 Task: Assign in the project Brighten the issue 'Integrate website with social media platforms' to the sprint 'Internationalization Sprint'. Assign in the project Brighten the issue 'Develop a content management system (CMS) for a website' to the sprint 'Internationalization Sprint'. Assign in the project Brighten the issue 'Create an e-learning platform for online education' to the sprint 'Internationalization Sprint'. Assign in the project Brighten the issue 'Implement a new point of sale (POS) system for a retail store' to the sprint 'Internationalization Sprint'
Action: Mouse moved to (181, 52)
Screenshot: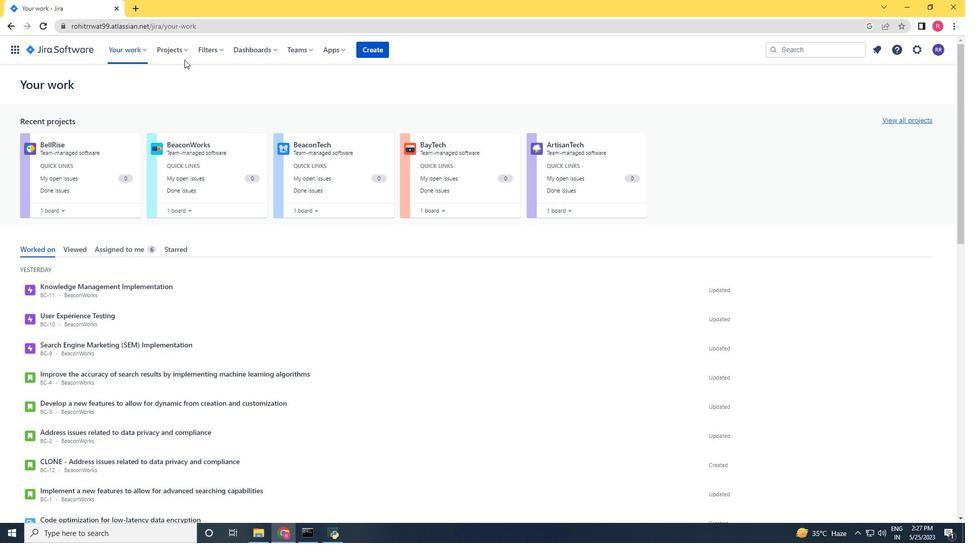 
Action: Mouse pressed left at (181, 52)
Screenshot: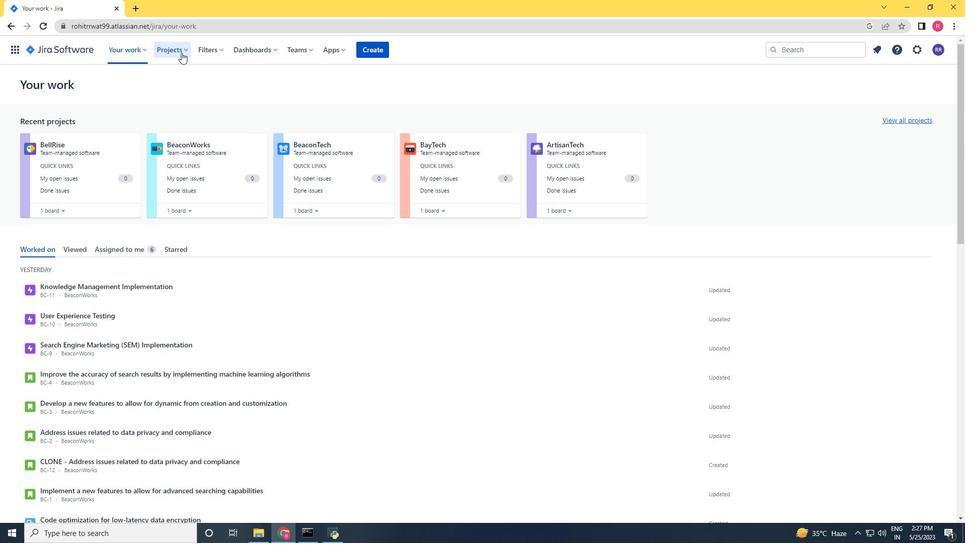 
Action: Mouse moved to (186, 96)
Screenshot: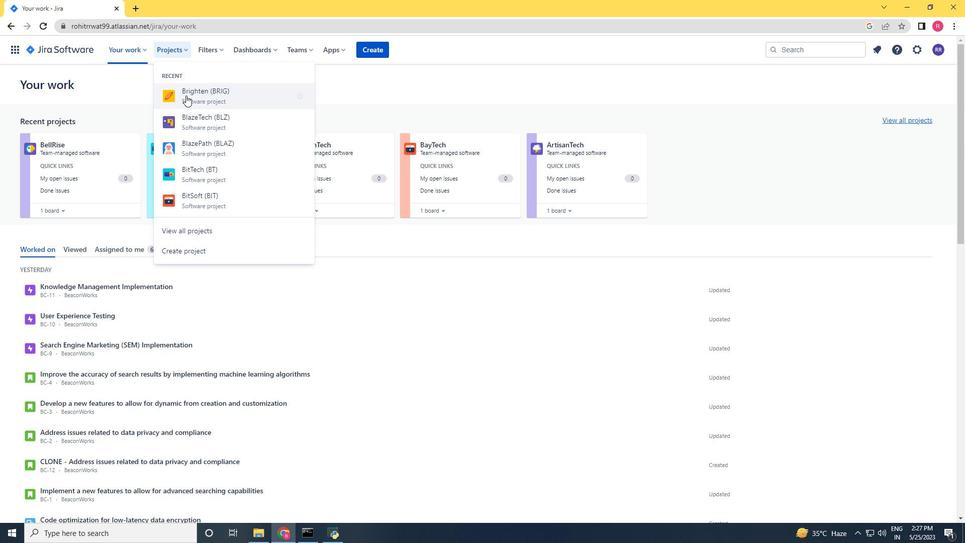 
Action: Mouse pressed left at (186, 96)
Screenshot: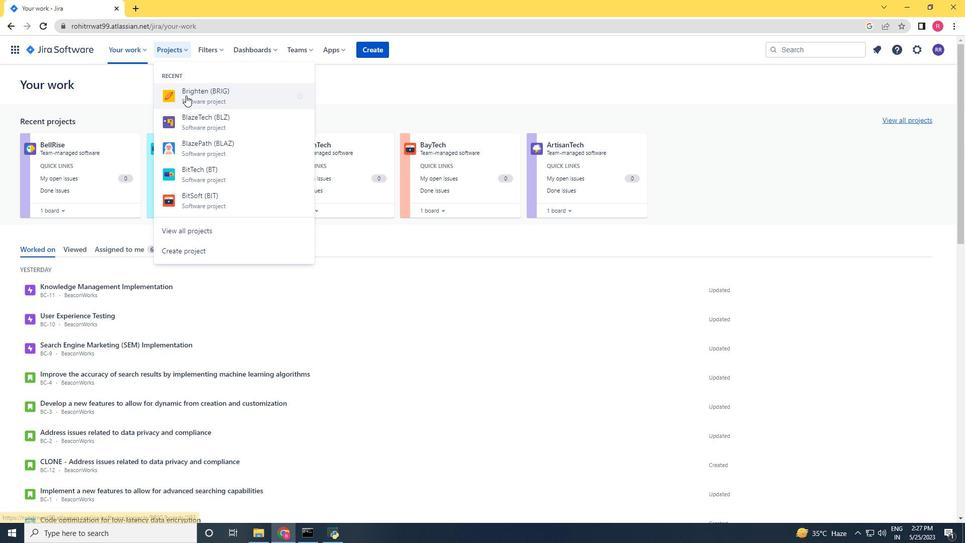 
Action: Mouse moved to (66, 145)
Screenshot: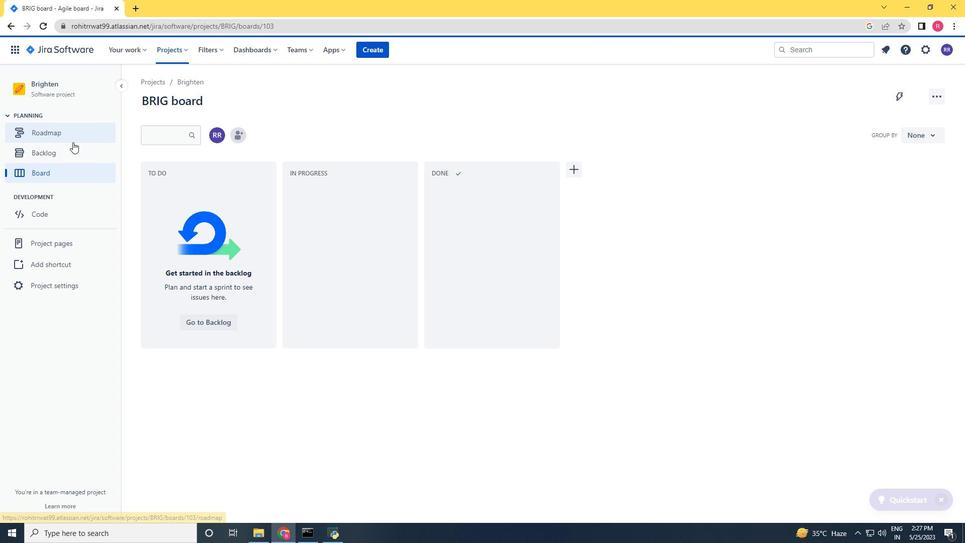 
Action: Mouse pressed left at (66, 145)
Screenshot: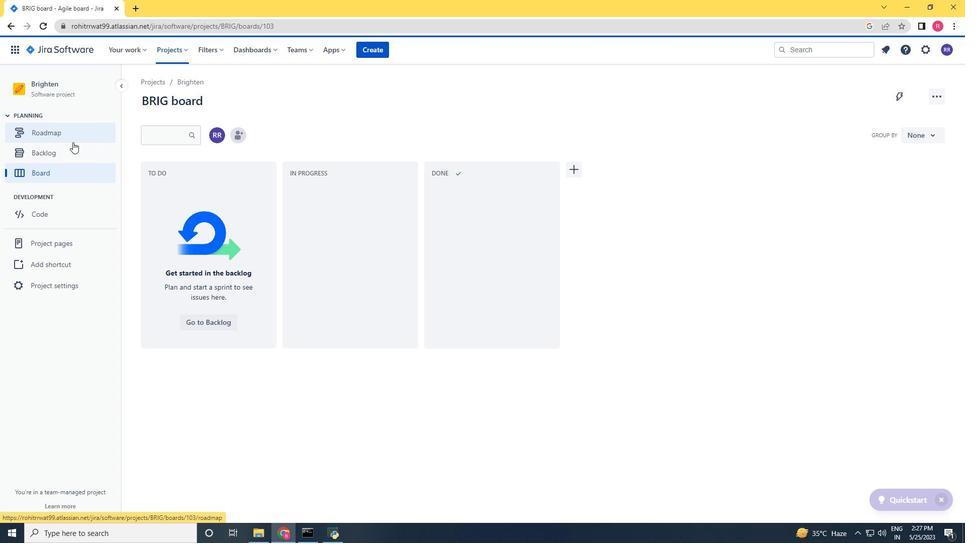 
Action: Mouse moved to (921, 270)
Screenshot: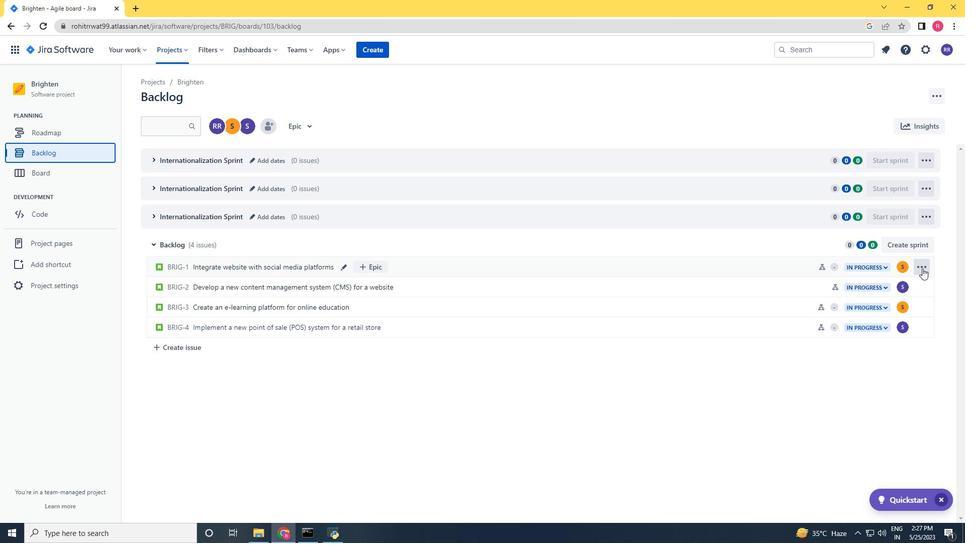 
Action: Mouse pressed left at (921, 270)
Screenshot: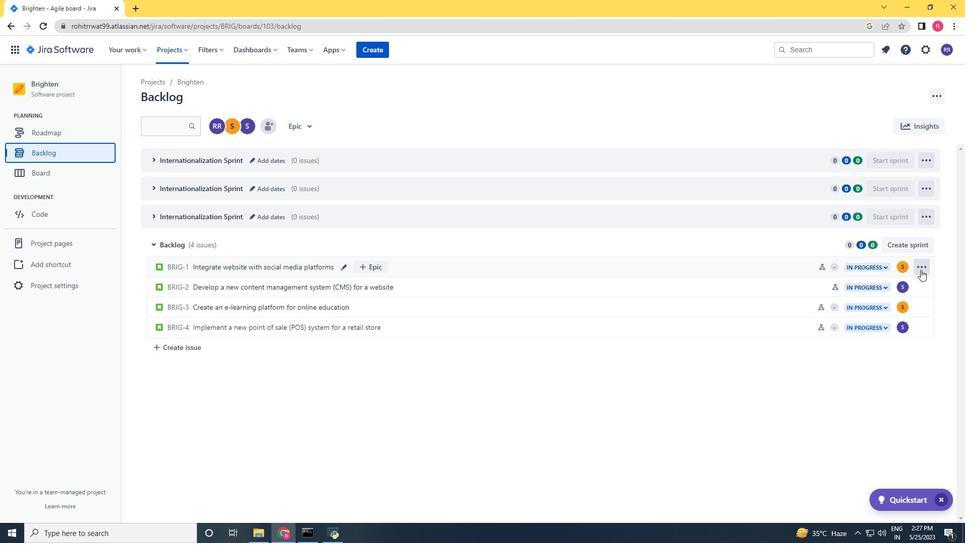 
Action: Mouse moved to (871, 377)
Screenshot: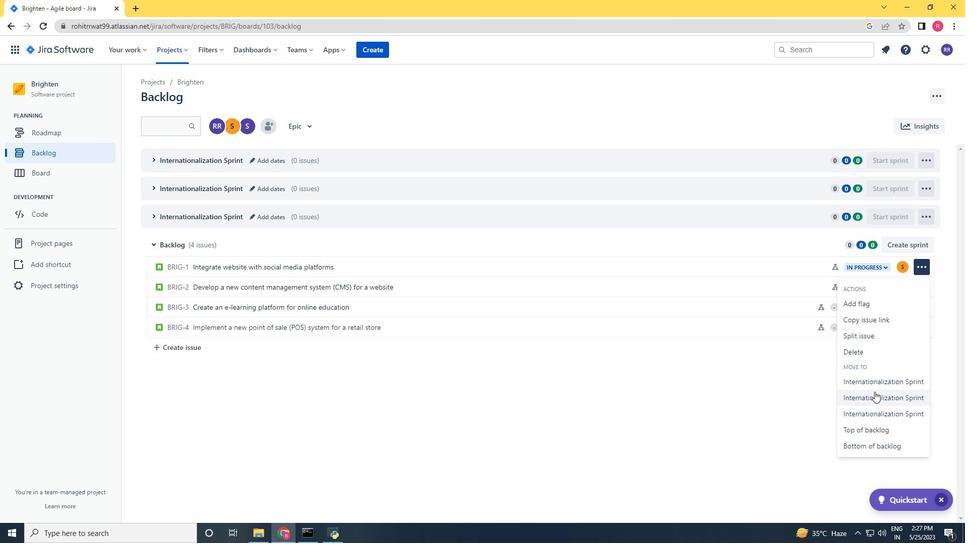 
Action: Mouse pressed left at (871, 377)
Screenshot: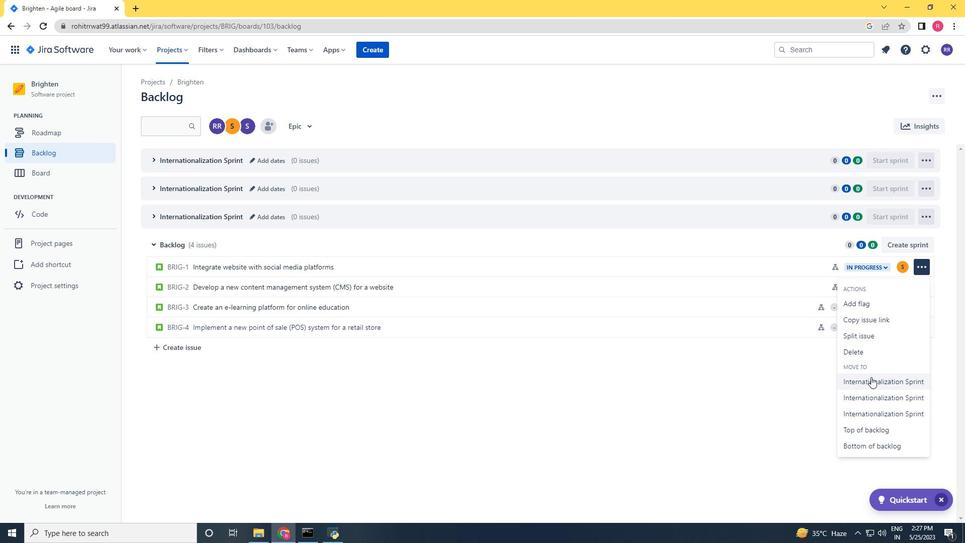 
Action: Mouse moved to (920, 261)
Screenshot: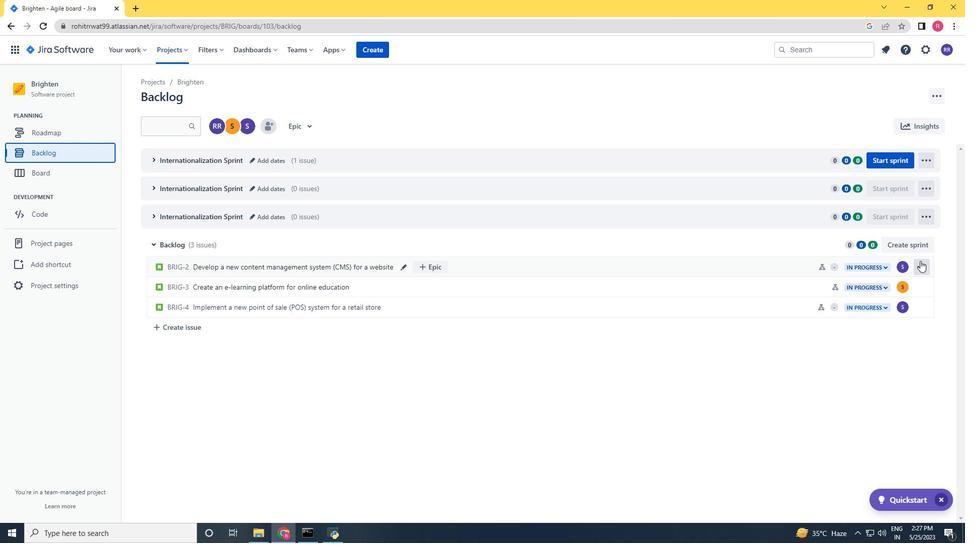 
Action: Mouse pressed left at (920, 261)
Screenshot: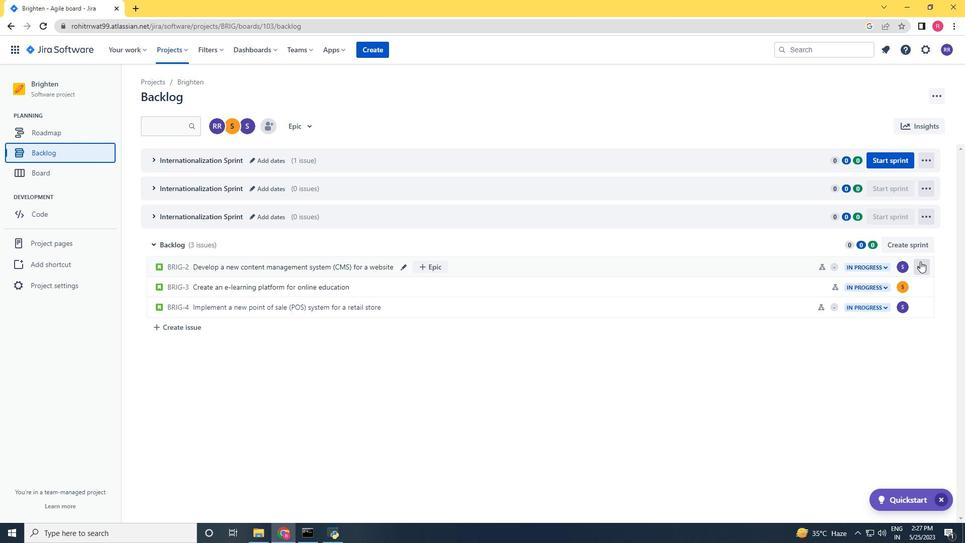 
Action: Mouse moved to (892, 399)
Screenshot: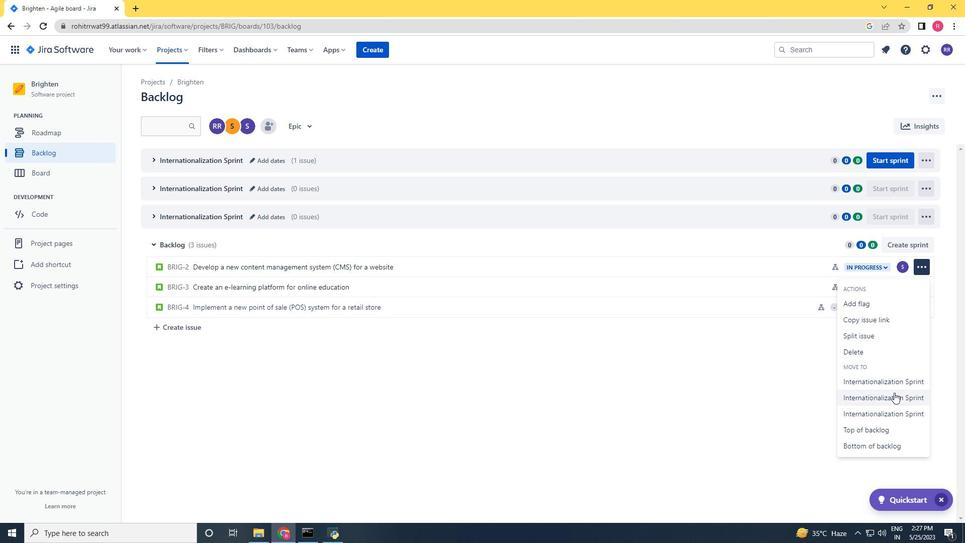 
Action: Mouse pressed left at (892, 399)
Screenshot: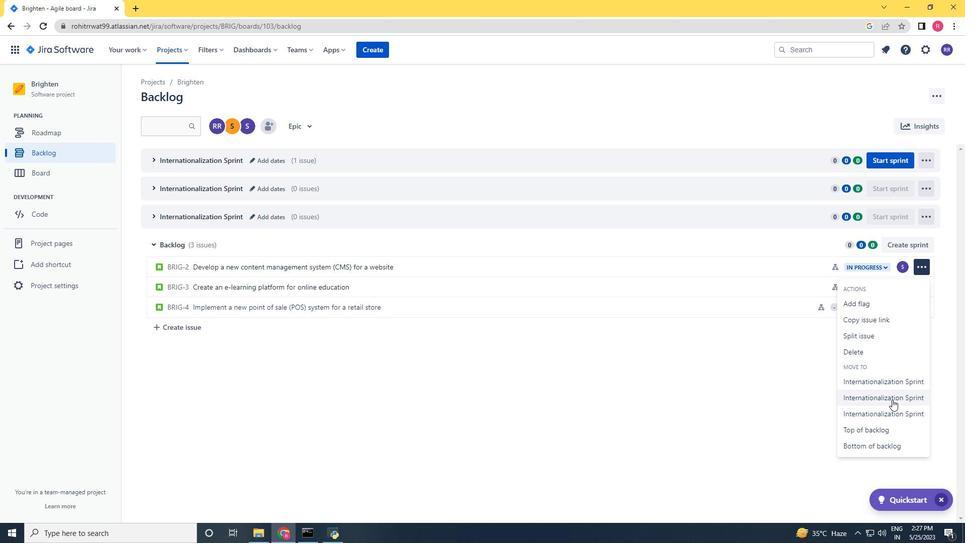 
Action: Mouse moved to (151, 157)
Screenshot: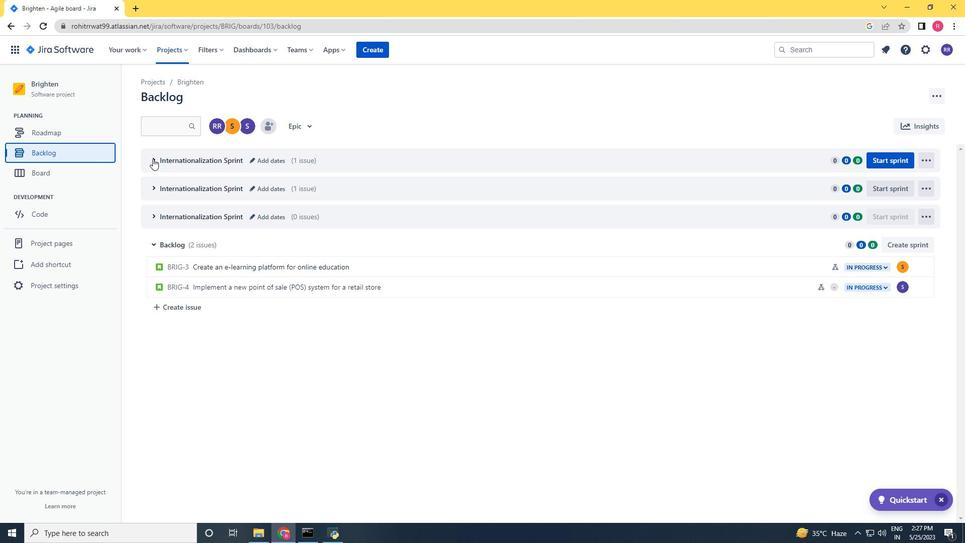 
Action: Mouse pressed left at (151, 157)
Screenshot: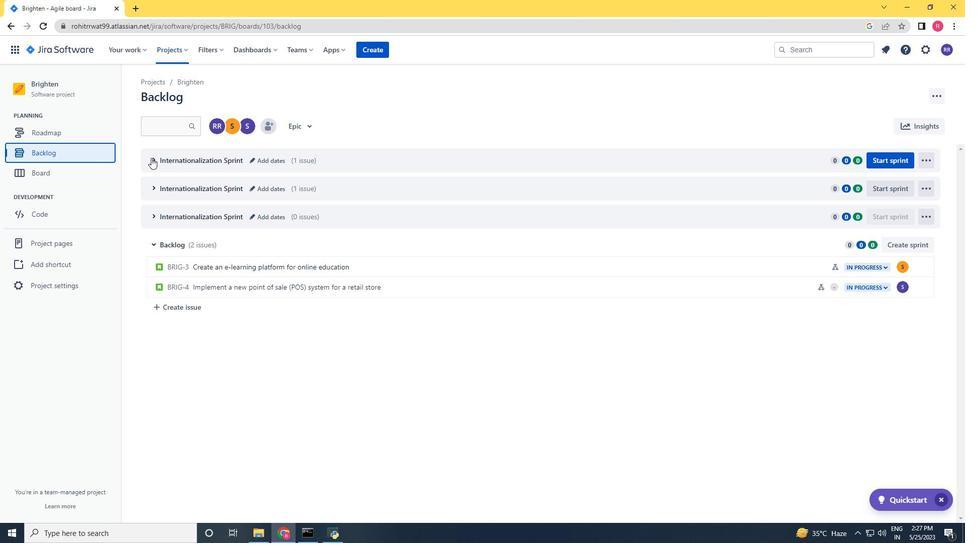 
Action: Mouse moved to (152, 254)
Screenshot: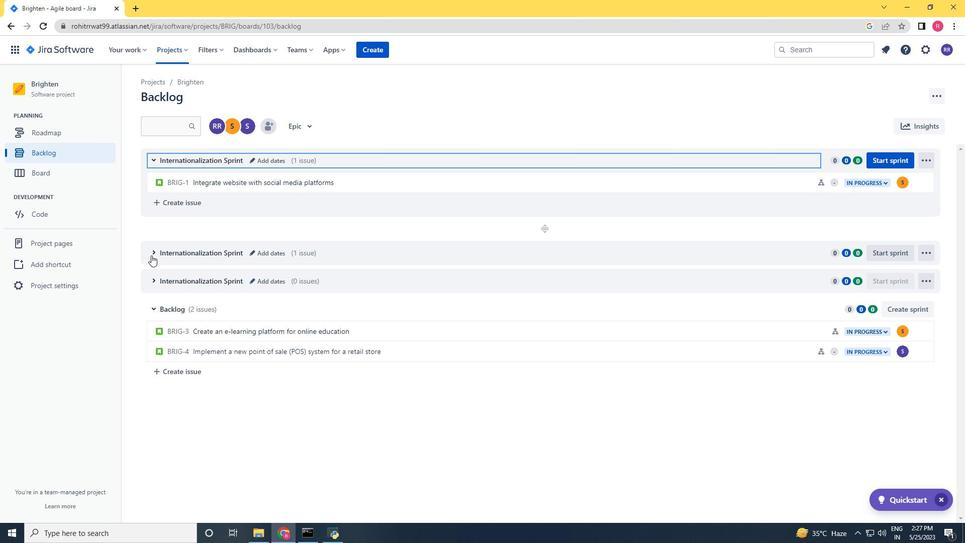 
Action: Mouse pressed left at (152, 254)
Screenshot: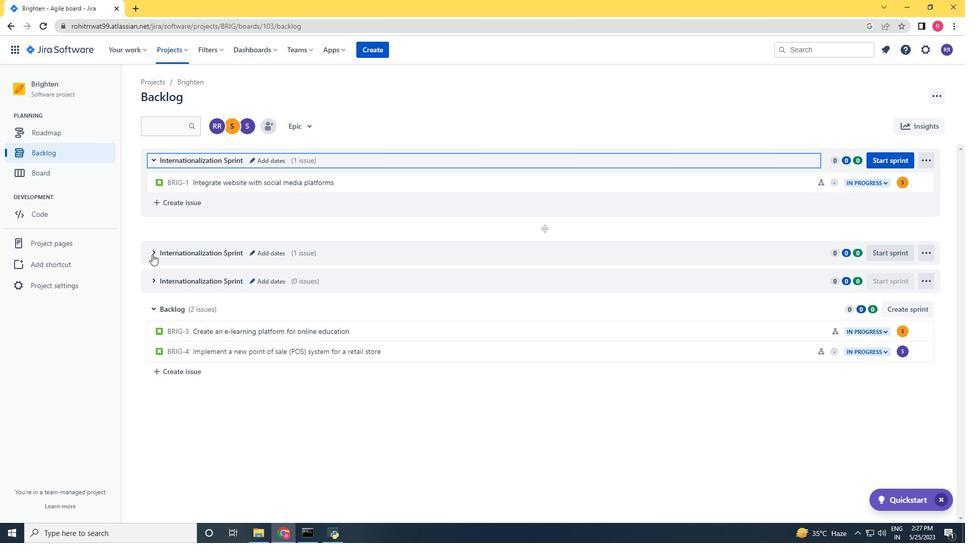 
Action: Mouse moved to (921, 398)
Screenshot: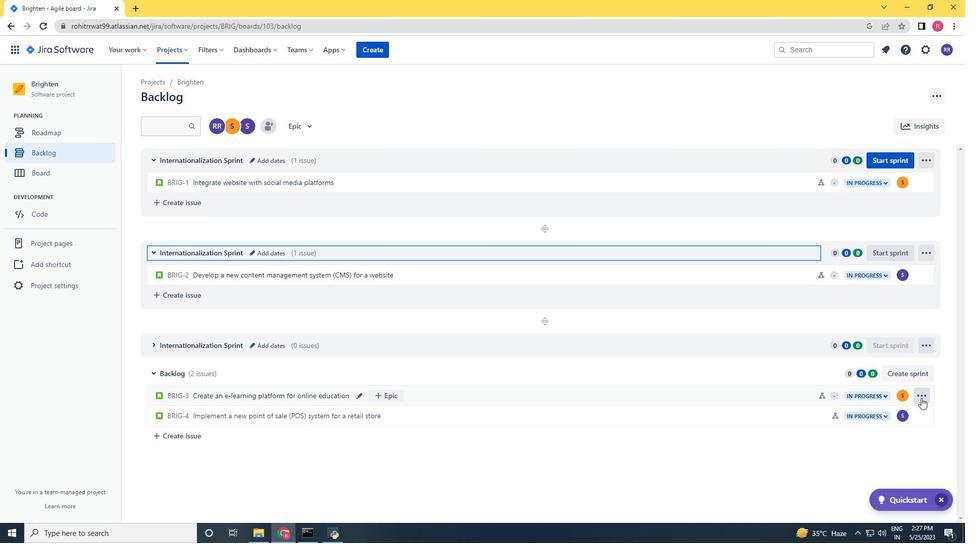 
Action: Mouse pressed left at (921, 398)
Screenshot: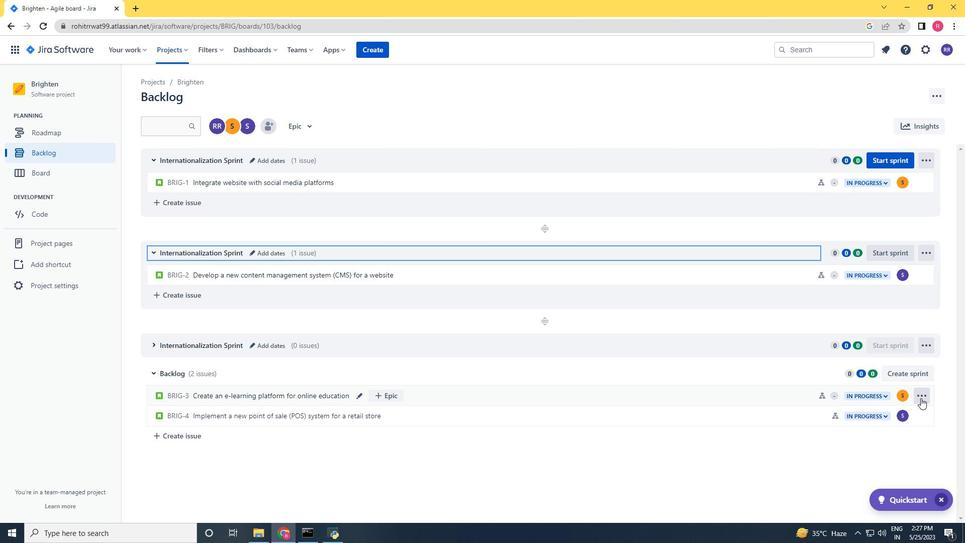 
Action: Mouse moved to (887, 340)
Screenshot: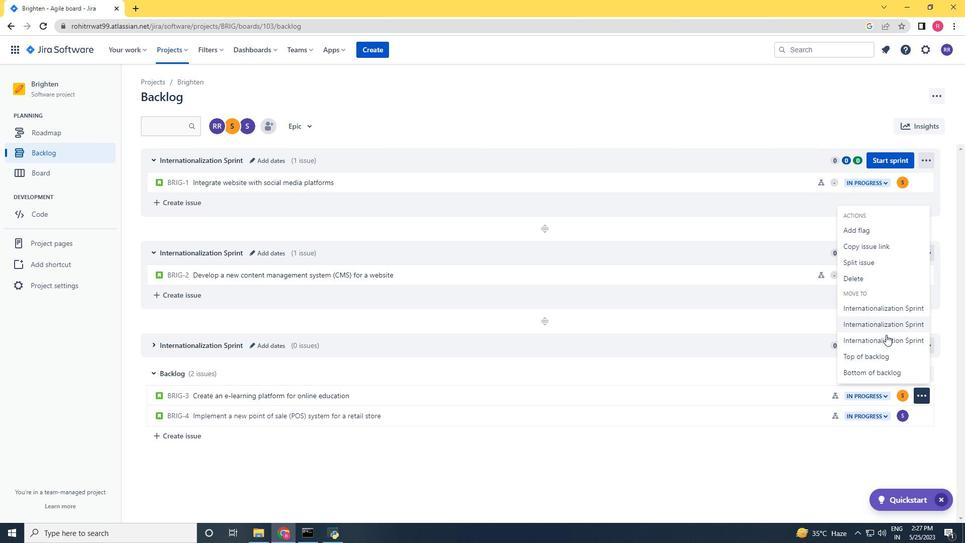 
Action: Mouse pressed left at (887, 340)
Screenshot: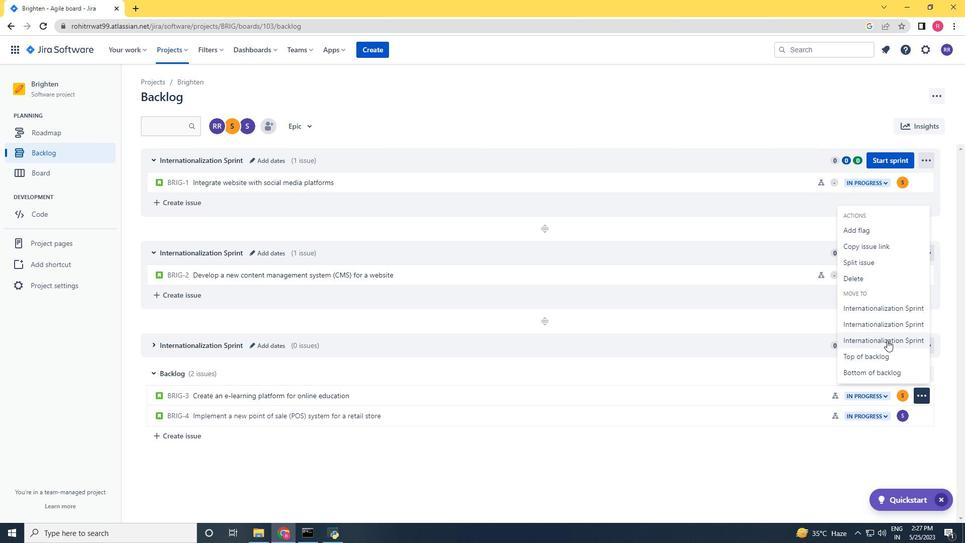 
Action: Mouse moved to (151, 345)
Screenshot: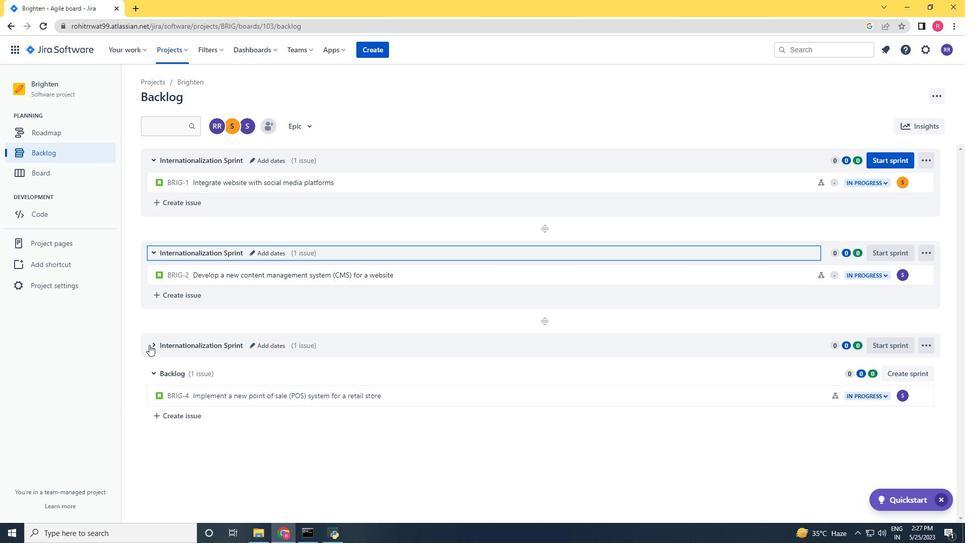 
Action: Mouse pressed left at (151, 345)
Screenshot: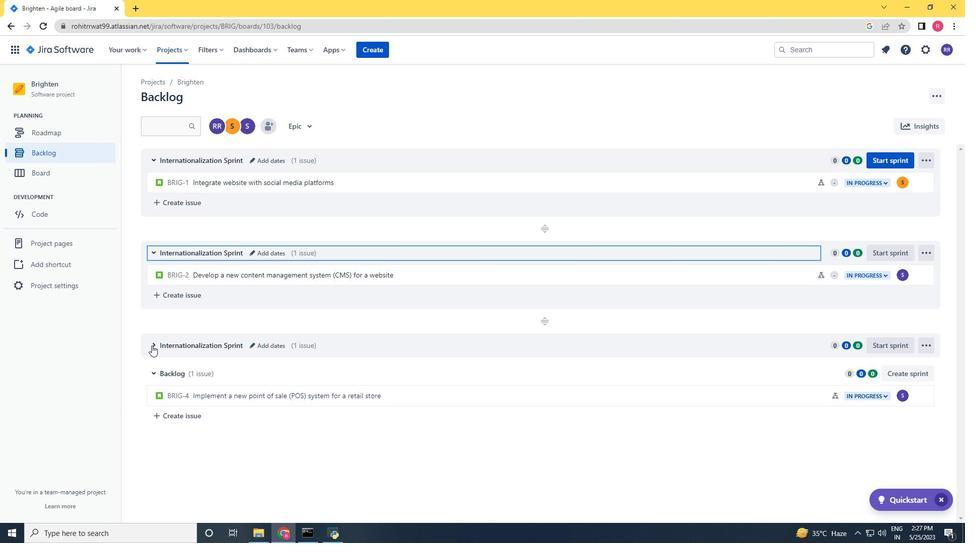 
Action: Mouse moved to (928, 461)
Screenshot: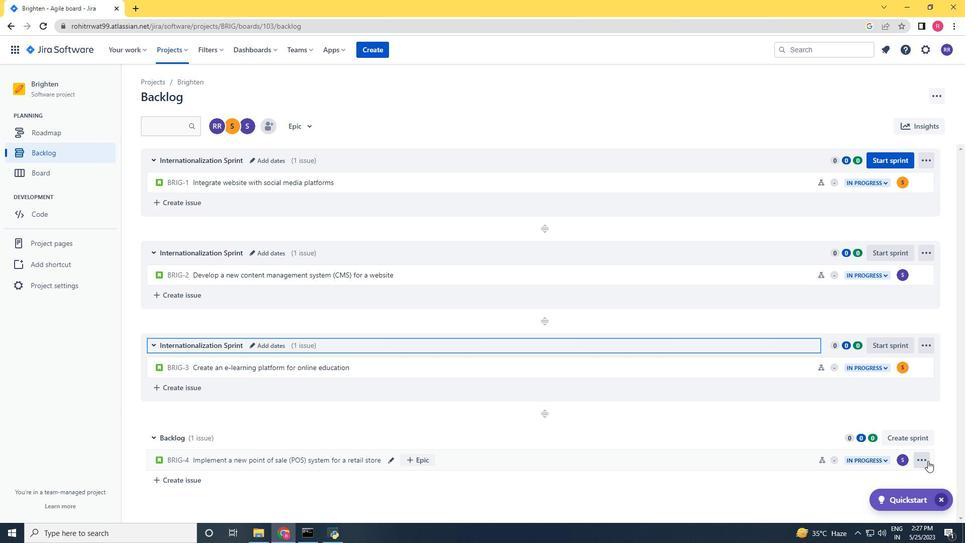 
Action: Mouse pressed left at (928, 461)
Screenshot: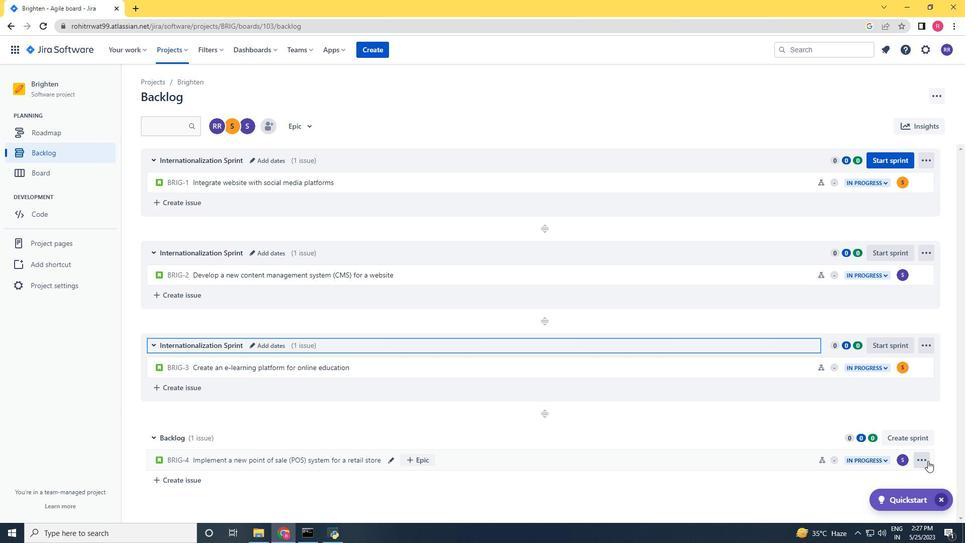 
Action: Mouse moved to (892, 398)
Screenshot: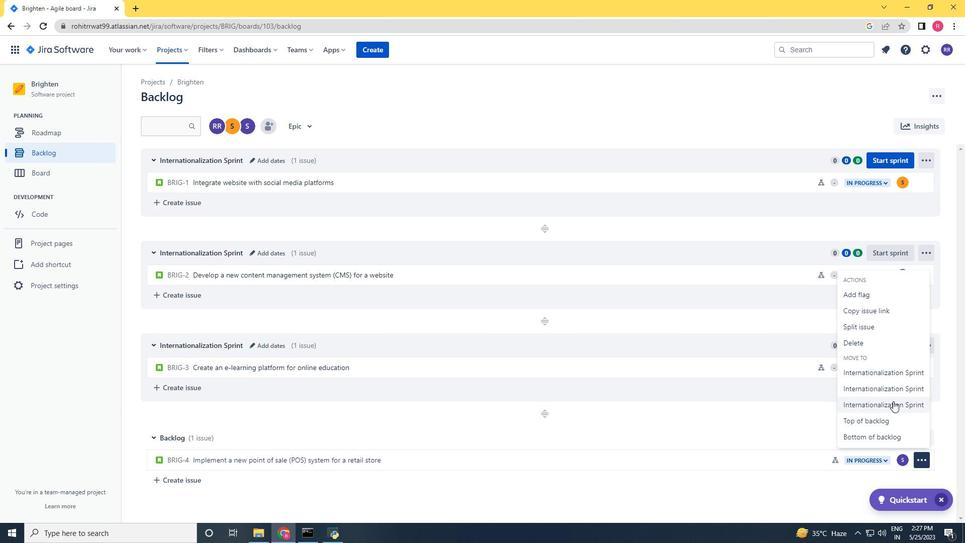 
Action: Mouse pressed left at (892, 398)
Screenshot: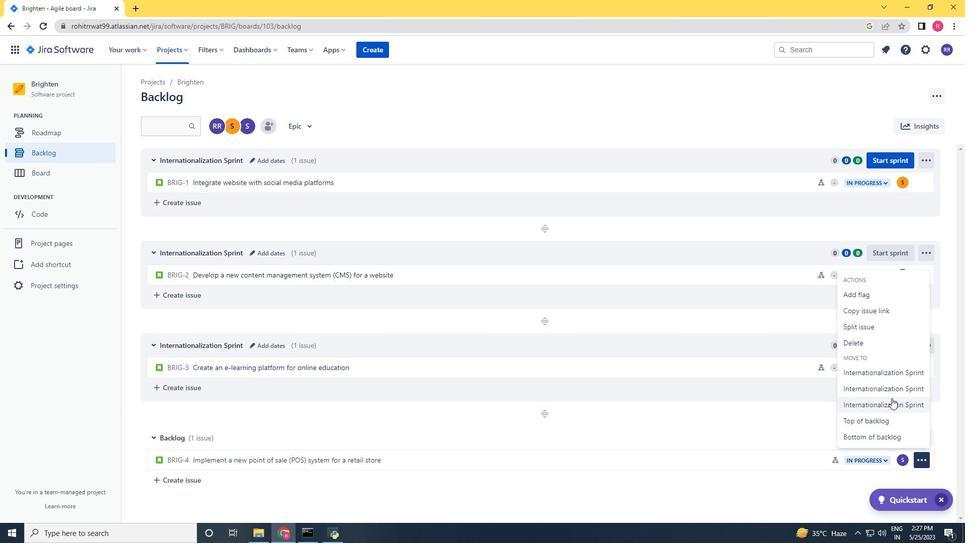 
Action: Mouse moved to (363, 484)
Screenshot: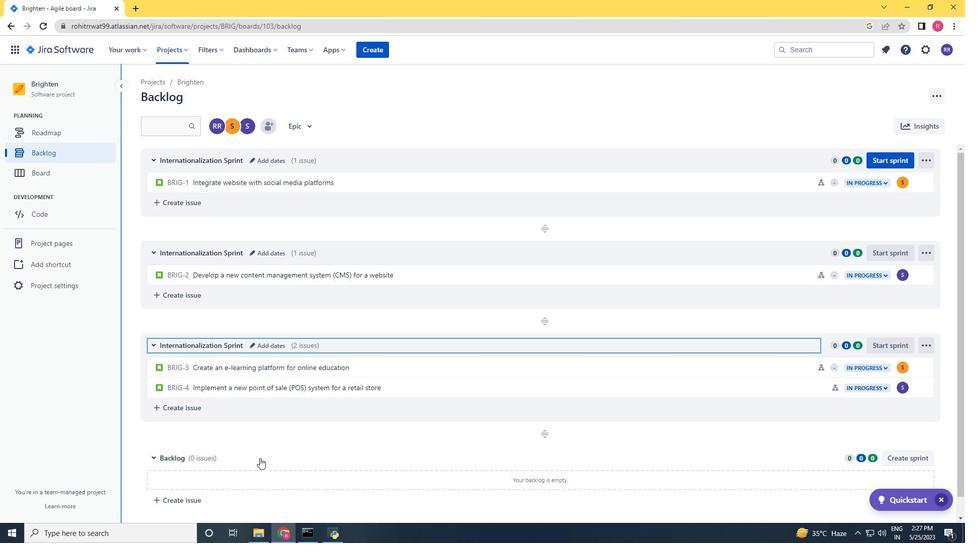 
Action: Mouse scrolled (363, 485) with delta (0, 0)
Screenshot: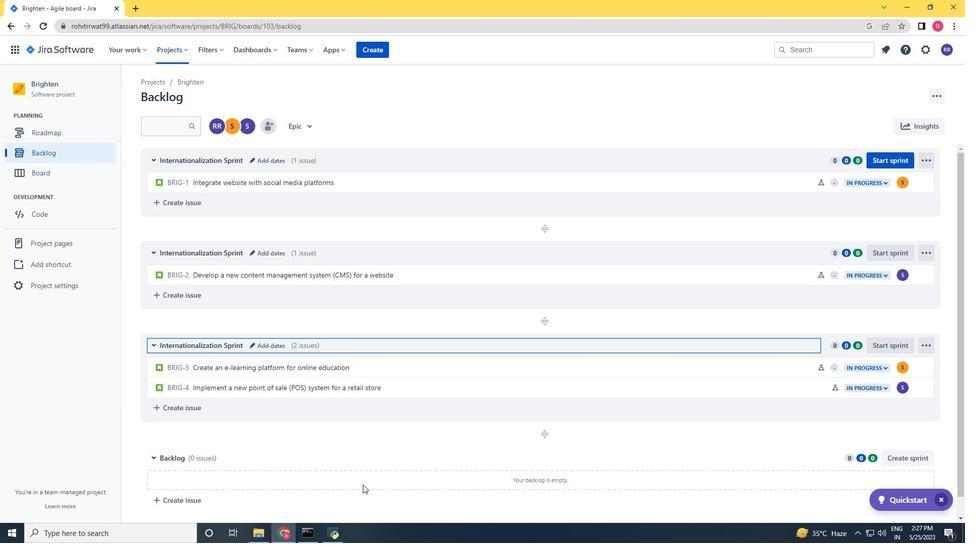 
Action: Mouse scrolled (363, 485) with delta (0, 0)
Screenshot: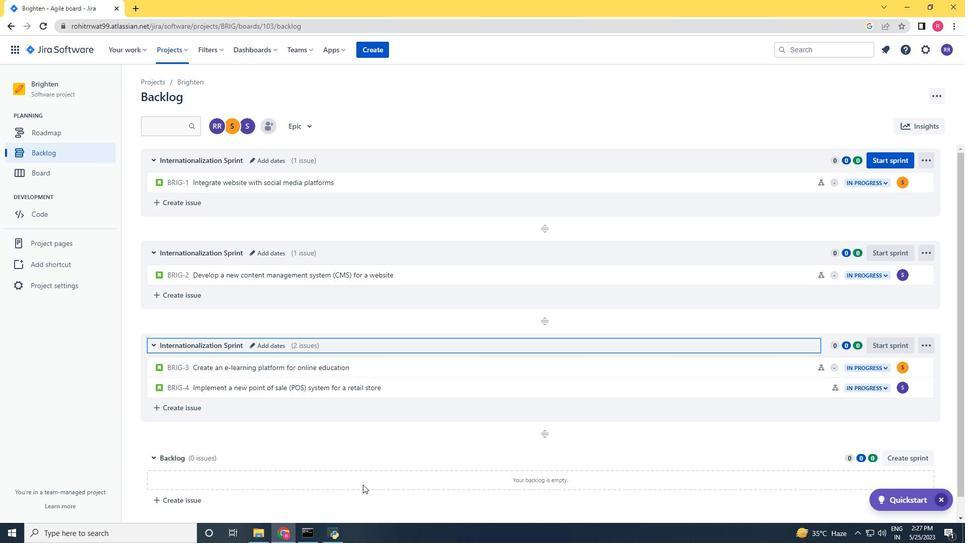 
Action: Mouse scrolled (363, 485) with delta (0, 0)
Screenshot: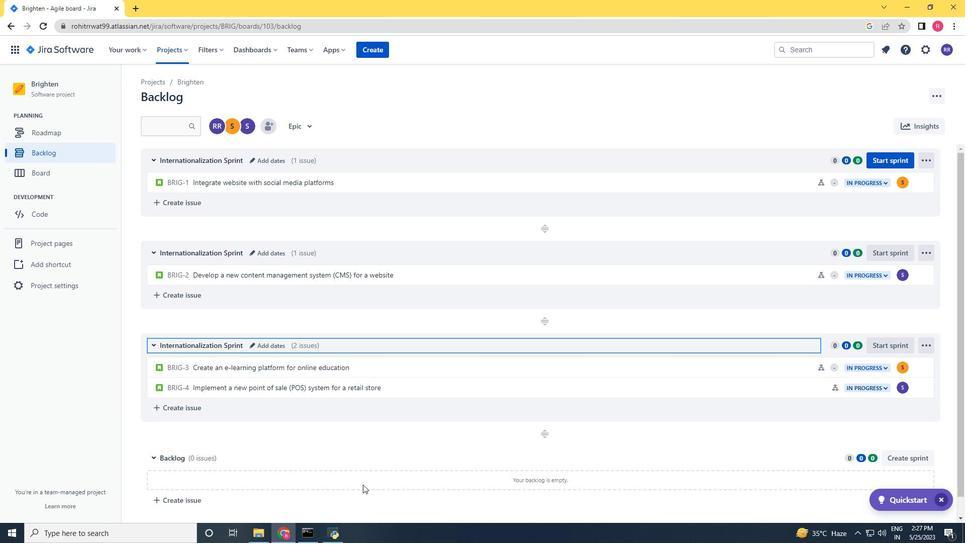 
Action: Mouse scrolled (363, 485) with delta (0, 0)
Screenshot: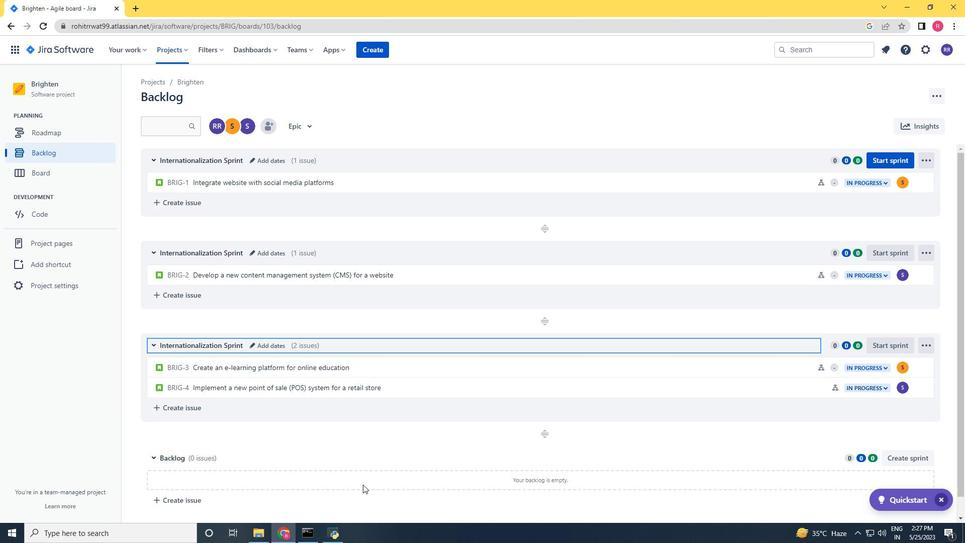 
Action: Mouse moved to (360, 476)
Screenshot: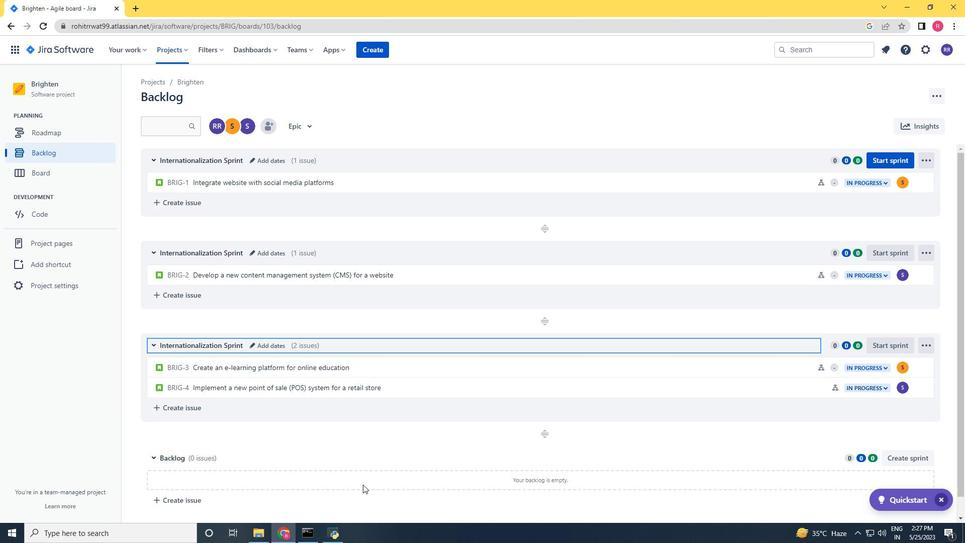 
Action: Mouse scrolled (360, 476) with delta (0, 0)
Screenshot: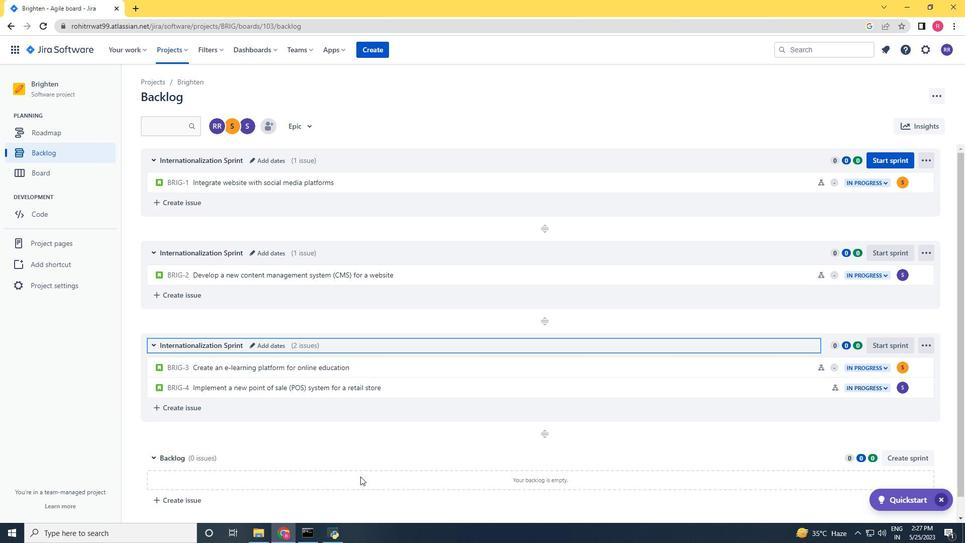 
Action: Mouse scrolled (360, 476) with delta (0, 0)
Screenshot: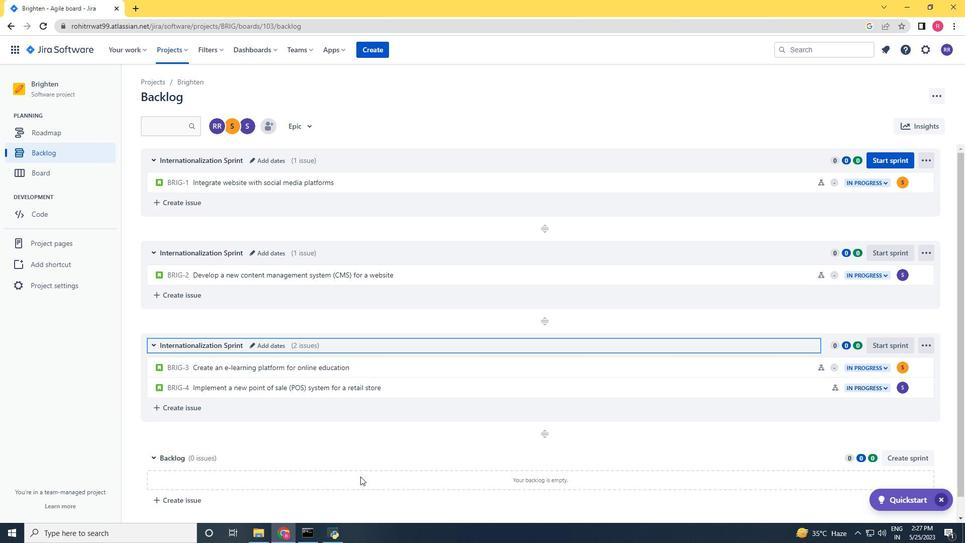 
Action: Mouse scrolled (360, 476) with delta (0, 0)
Screenshot: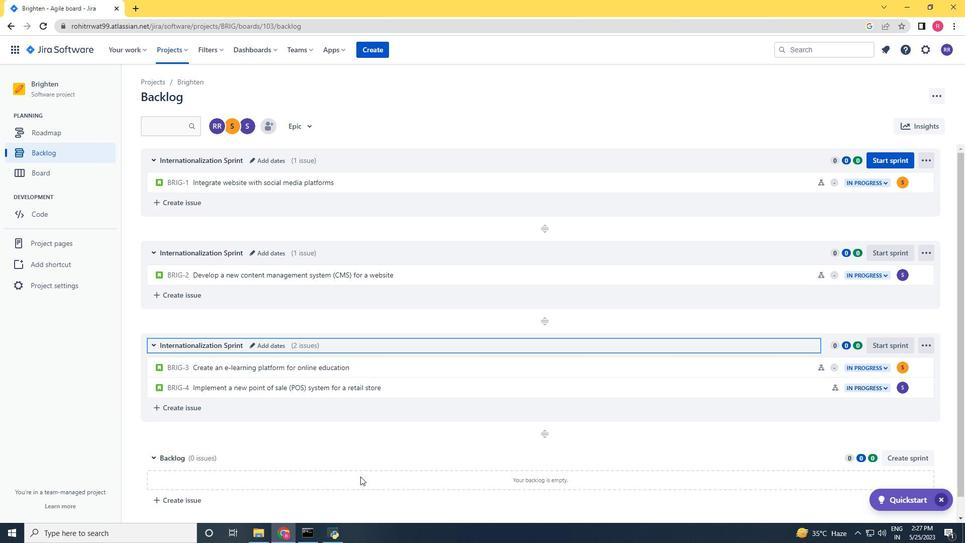 
Action: Mouse scrolled (360, 476) with delta (0, 0)
Screenshot: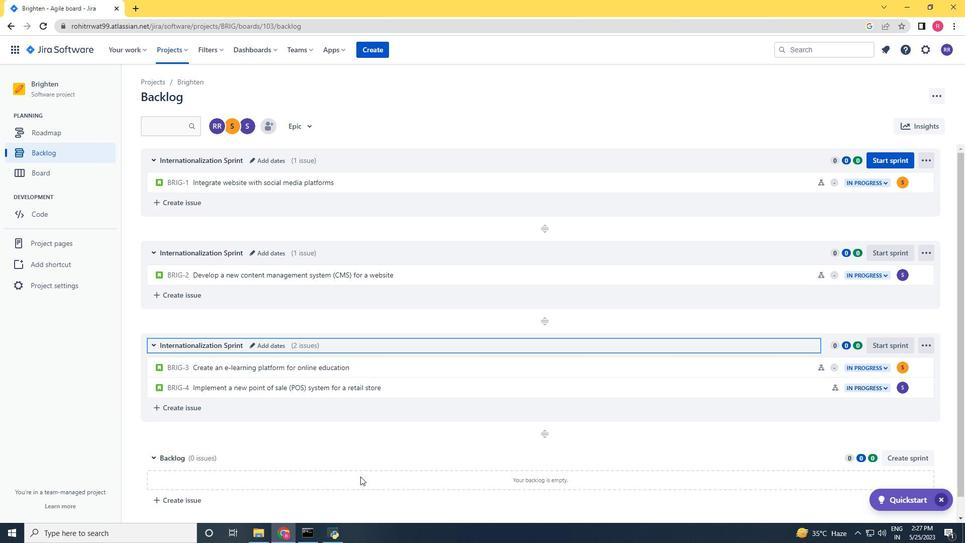 
Action: Mouse scrolled (360, 476) with delta (0, 0)
Screenshot: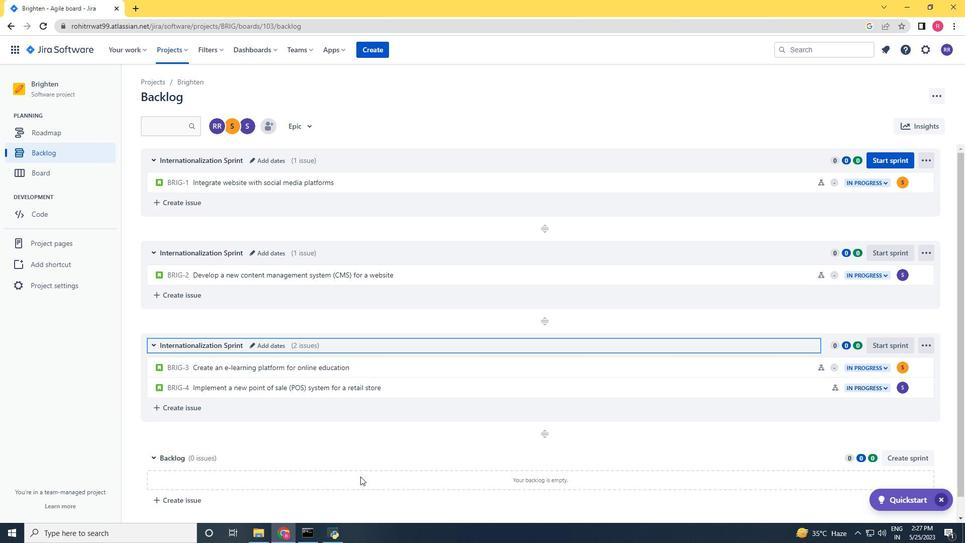 
Action: Mouse moved to (358, 468)
Screenshot: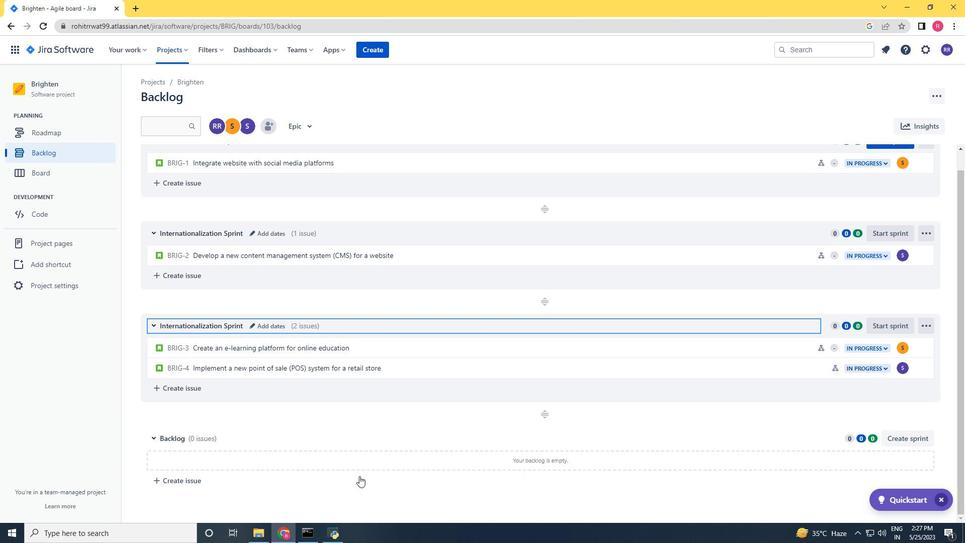 
Action: Mouse scrolled (358, 468) with delta (0, 0)
Screenshot: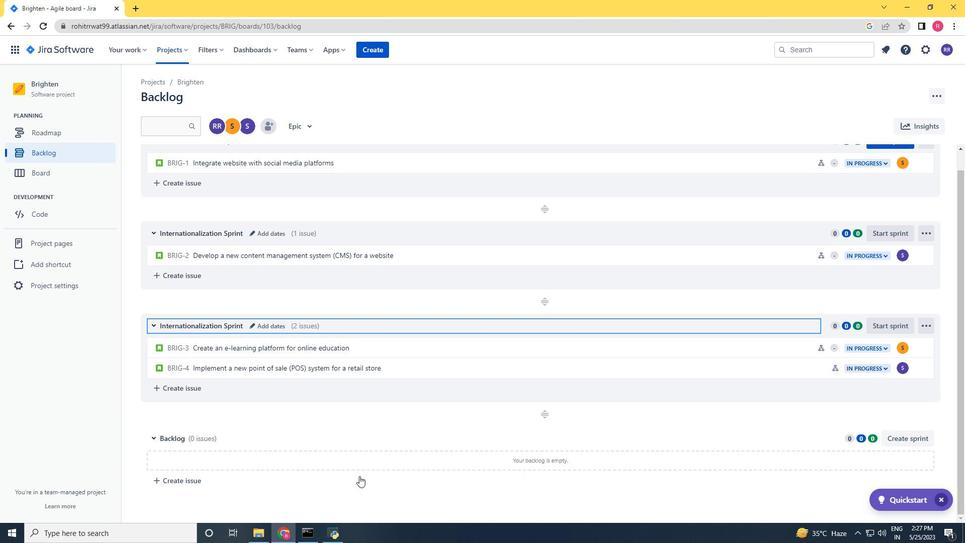 
Action: Mouse scrolled (358, 468) with delta (0, 0)
Screenshot: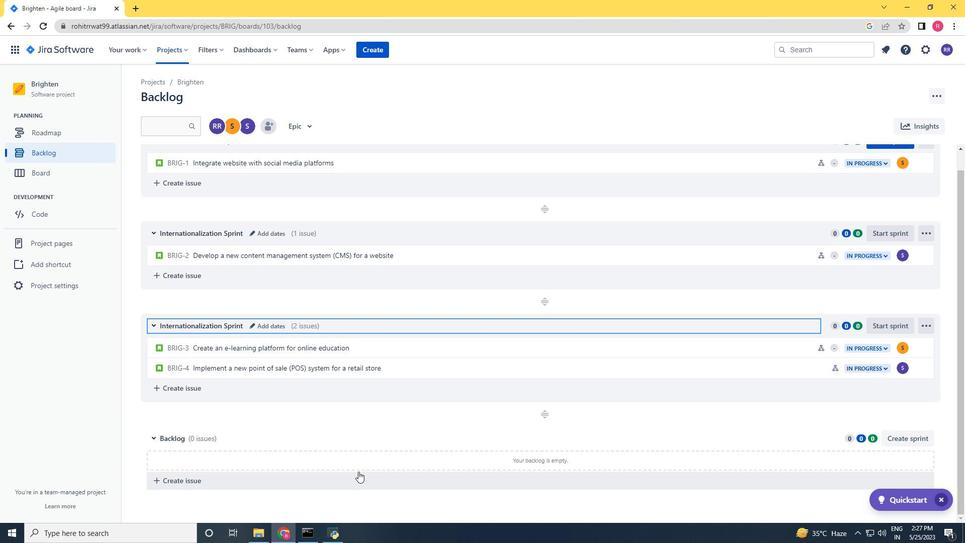 
Action: Mouse scrolled (358, 468) with delta (0, 0)
Screenshot: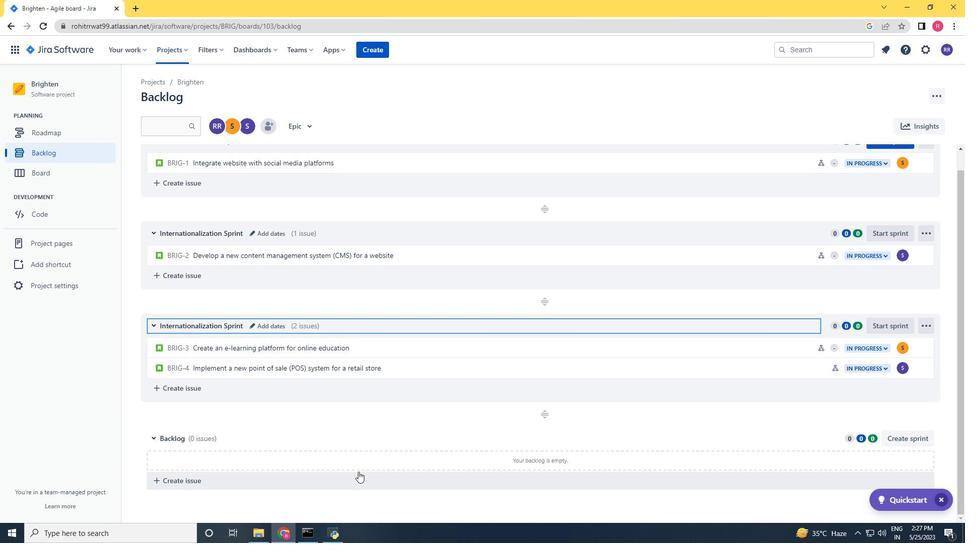 
Action: Mouse scrolled (358, 468) with delta (0, 0)
Screenshot: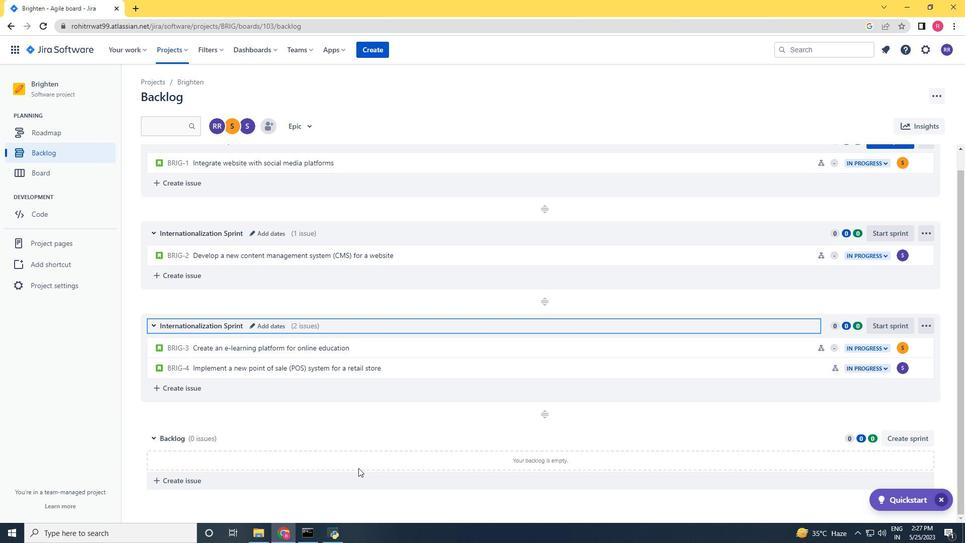 
Action: Mouse scrolled (358, 468) with delta (0, 0)
Screenshot: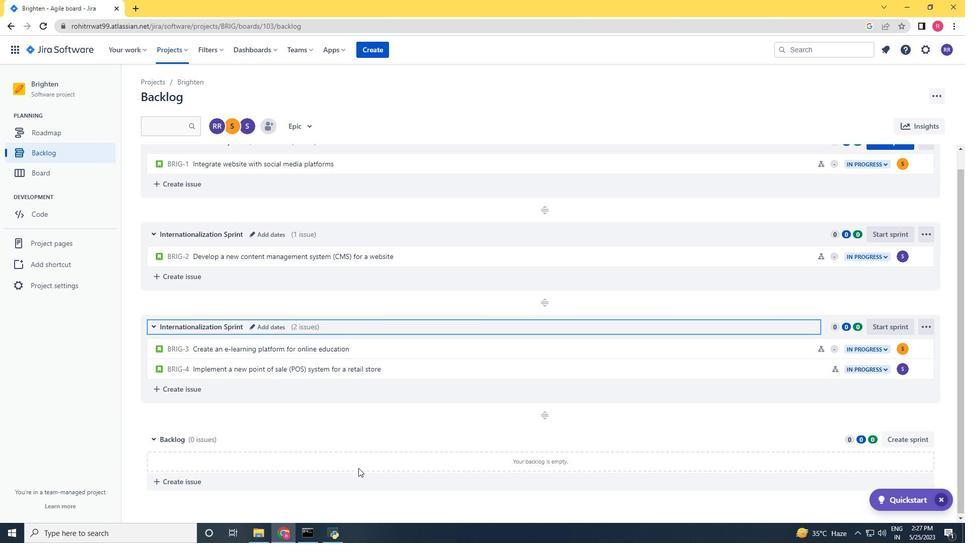 
